 Task: Zoom out the location "Apartment in Wilmington, North Carolina, United States" two times.
Action: Mouse moved to (468, 430)
Screenshot: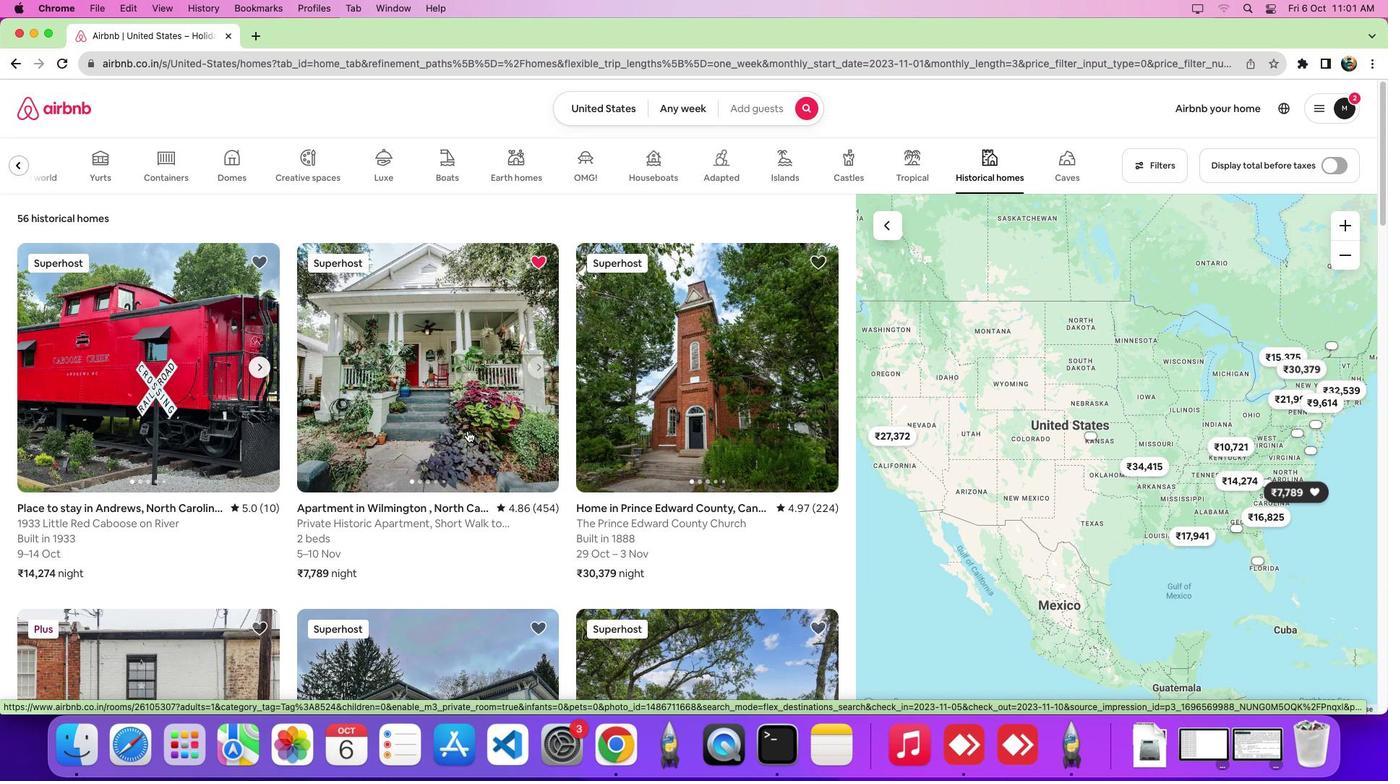 
Action: Mouse pressed left at (468, 430)
Screenshot: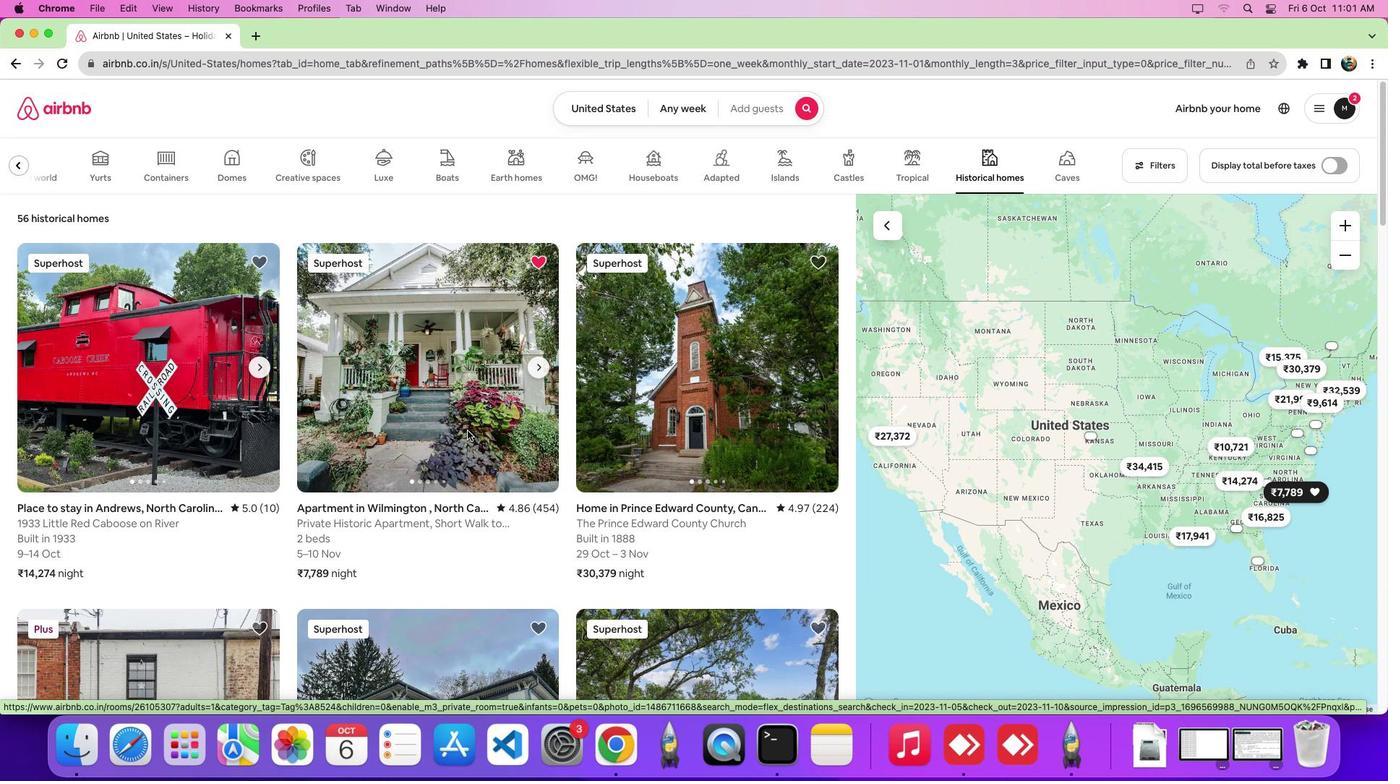 
Action: Mouse moved to (486, 439)
Screenshot: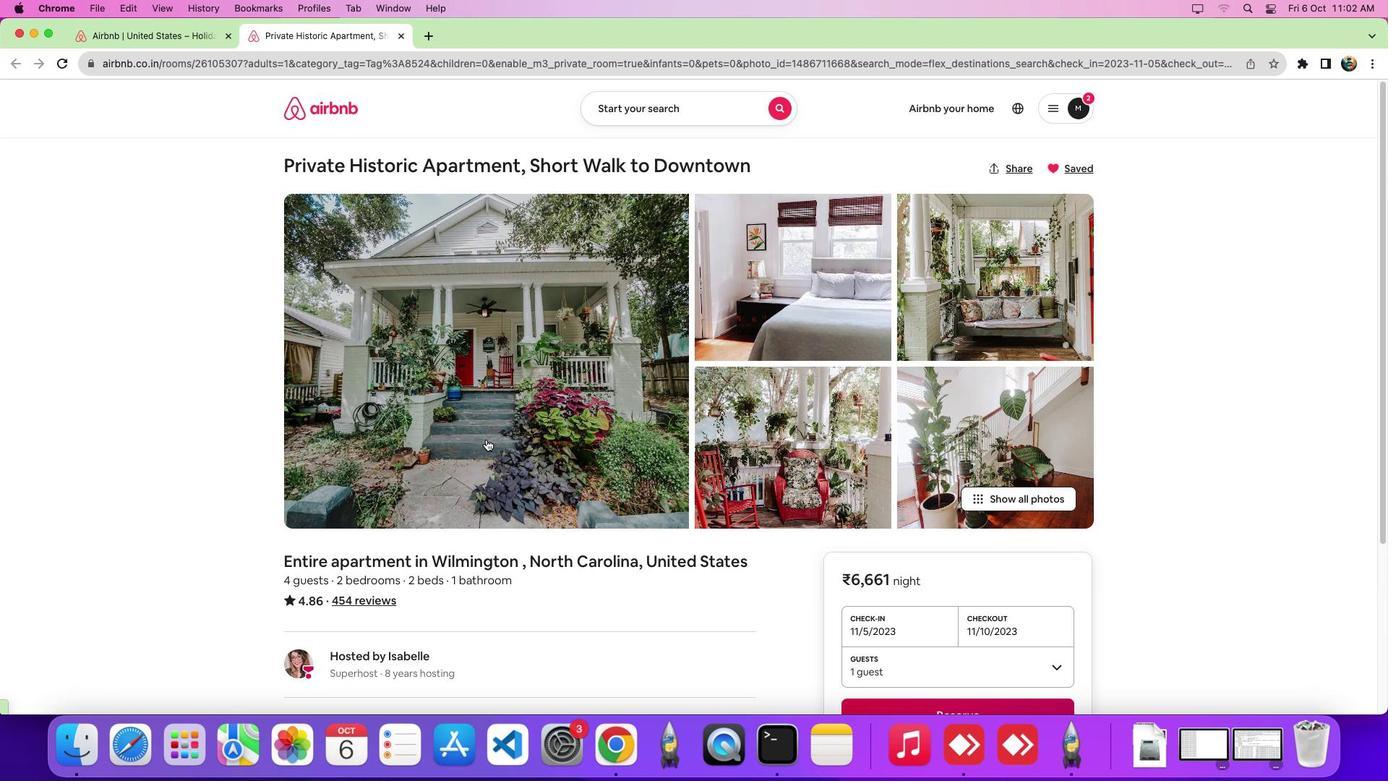 
Action: Mouse scrolled (486, 439) with delta (0, 0)
Screenshot: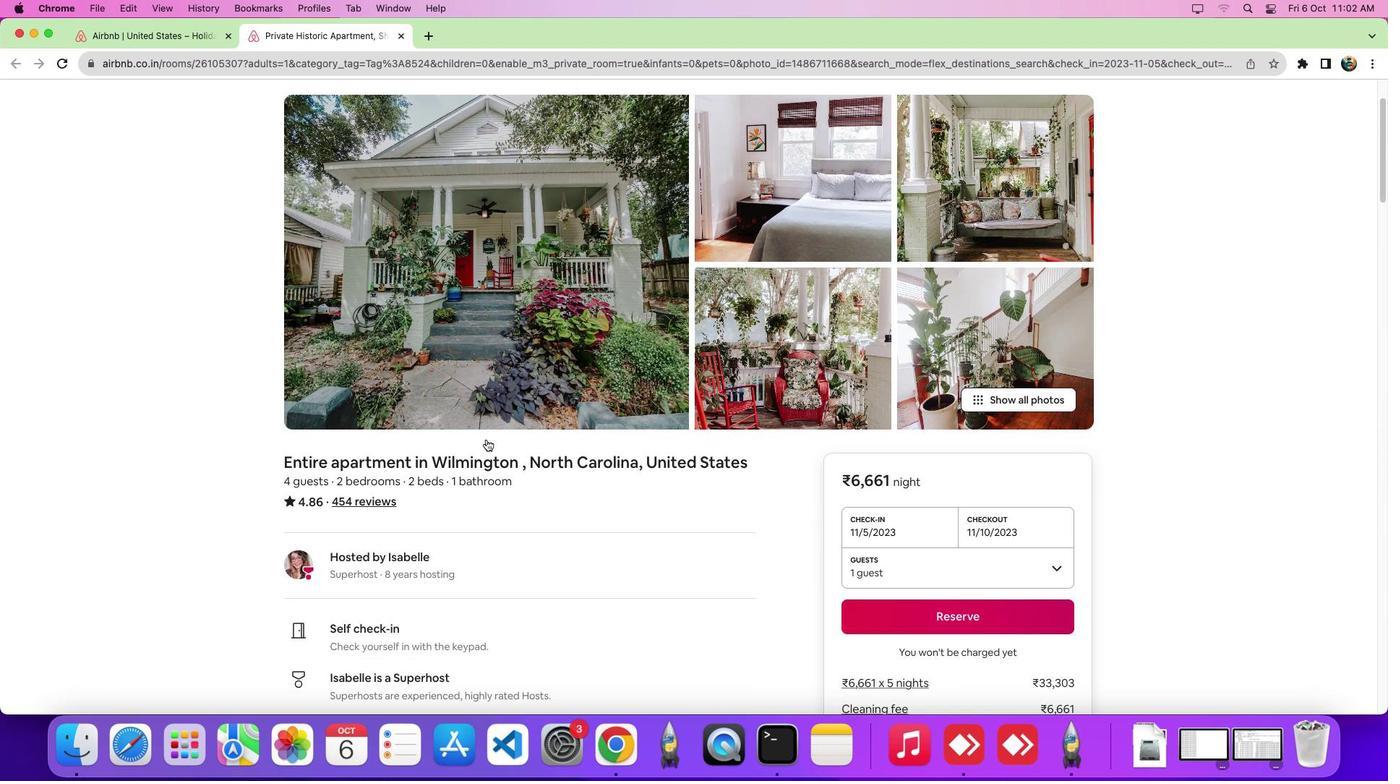 
Action: Mouse scrolled (486, 439) with delta (0, 0)
Screenshot: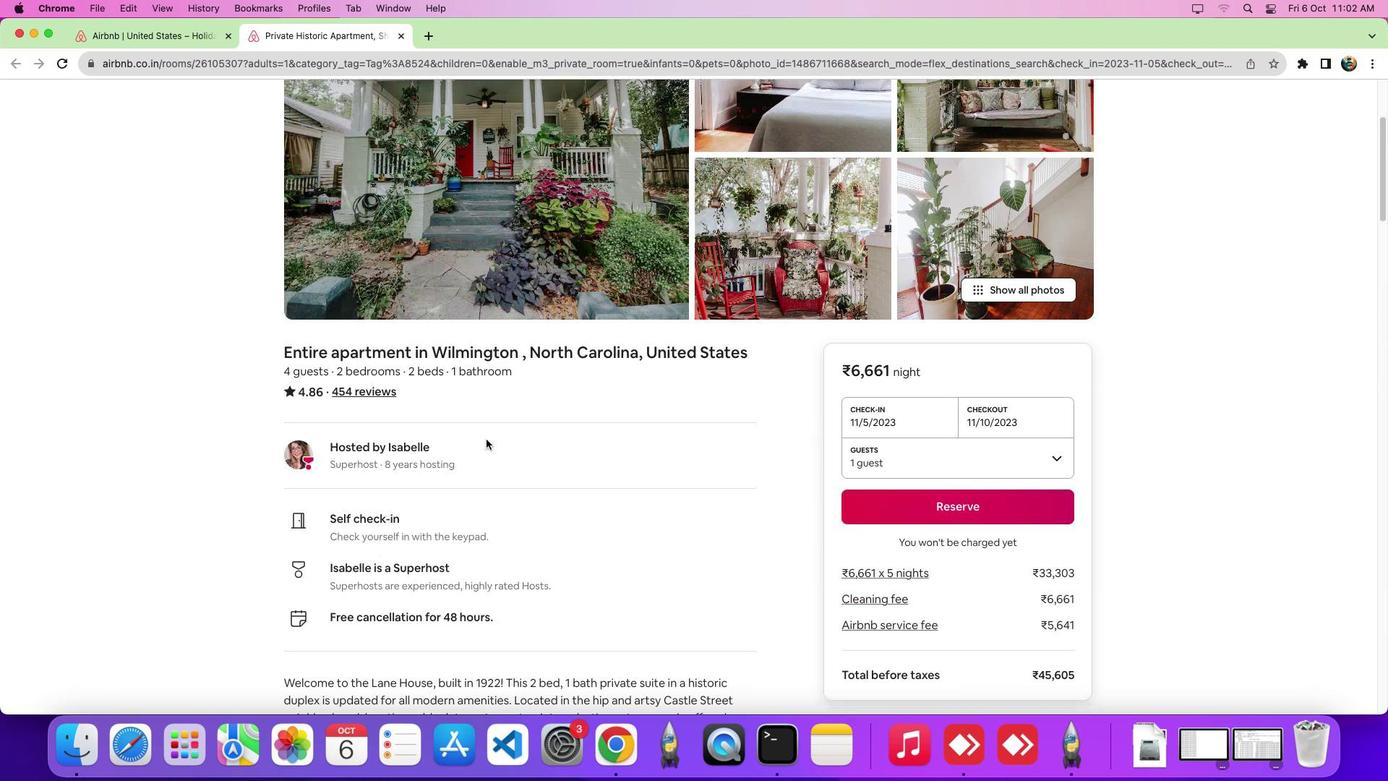 
Action: Mouse scrolled (486, 439) with delta (0, -5)
Screenshot: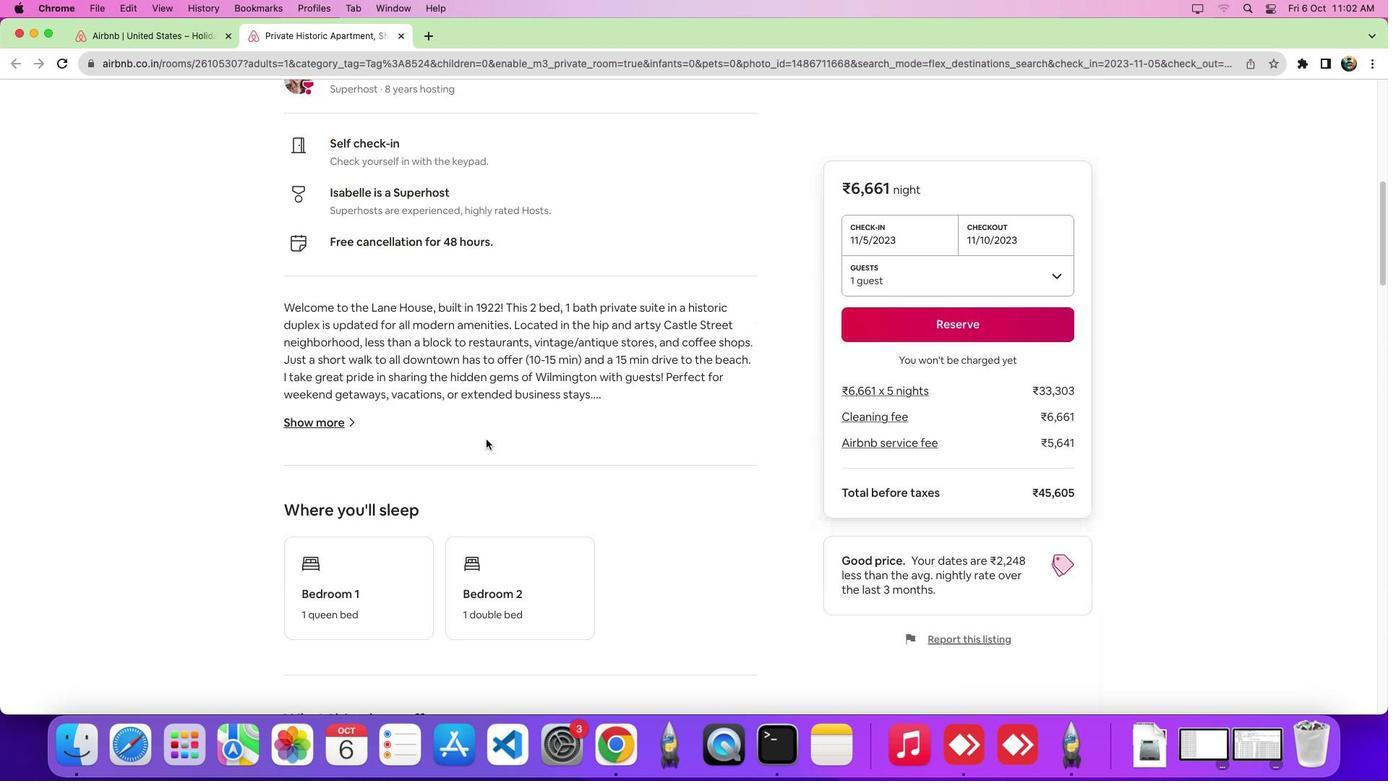 
Action: Mouse scrolled (486, 439) with delta (0, -7)
Screenshot: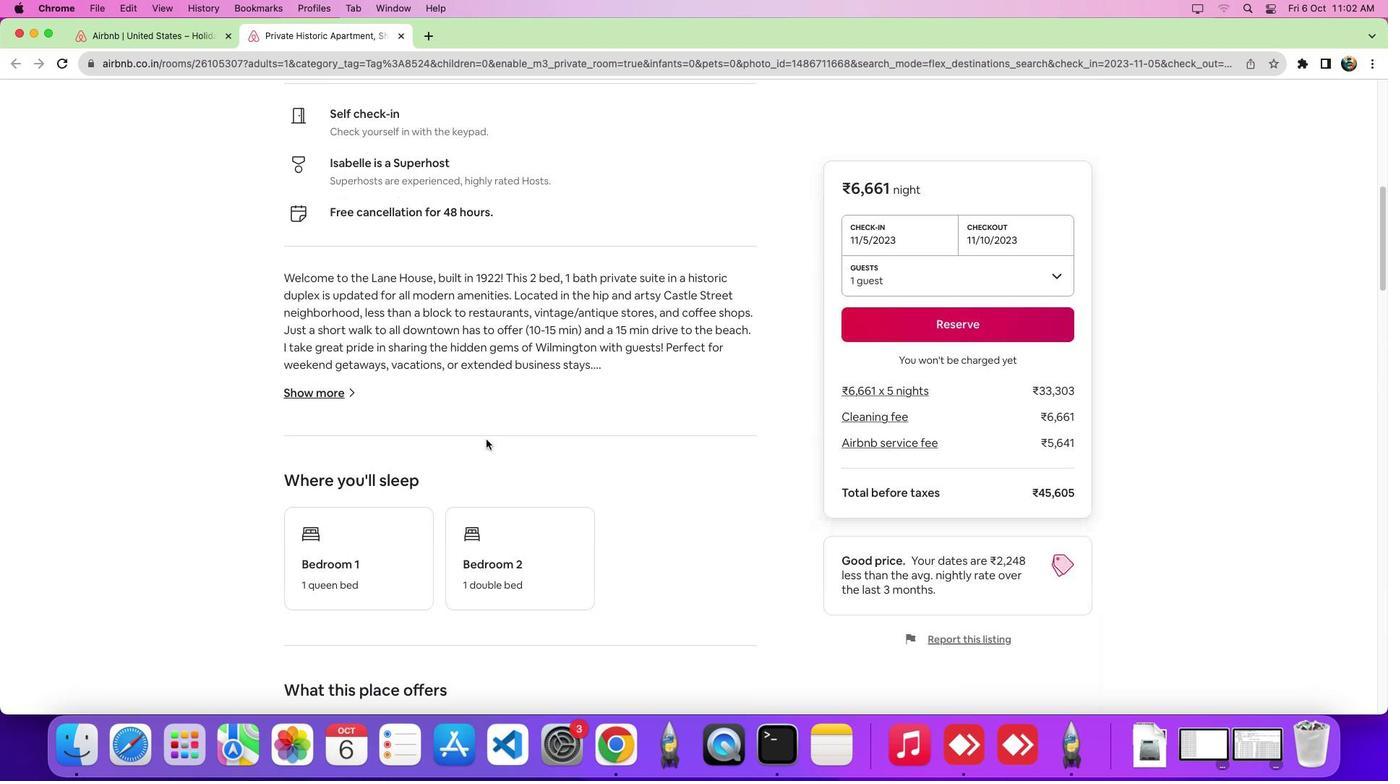 
Action: Mouse moved to (479, 107)
Screenshot: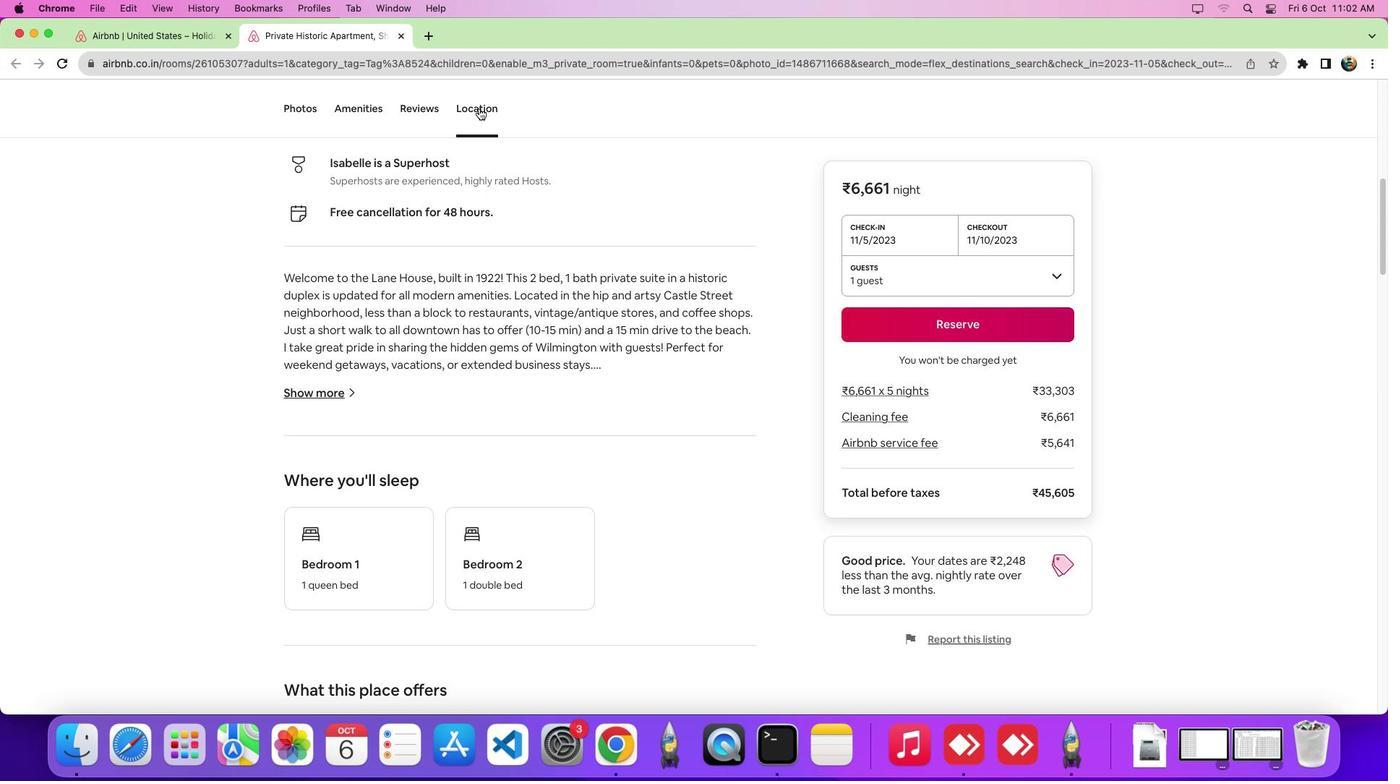 
Action: Mouse pressed left at (479, 107)
Screenshot: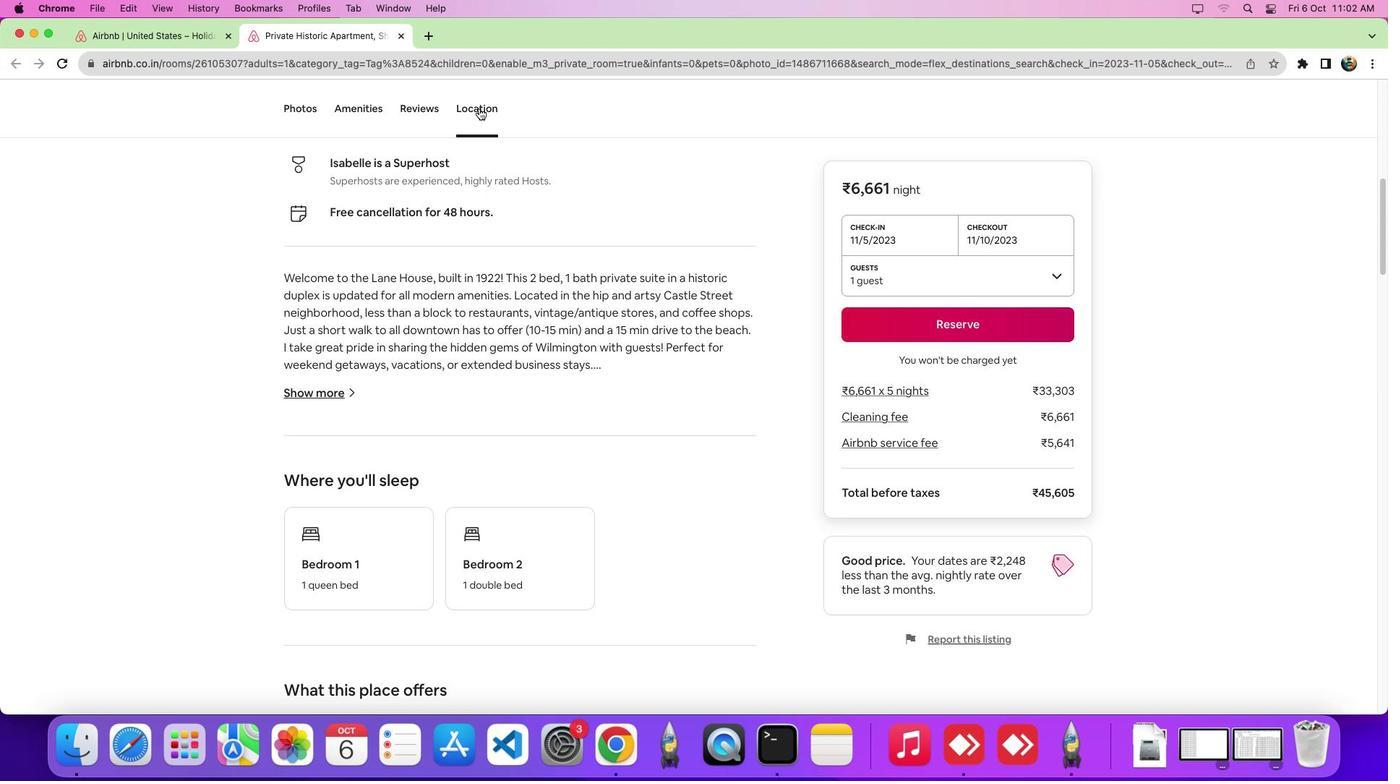 
Action: Mouse moved to (1055, 340)
Screenshot: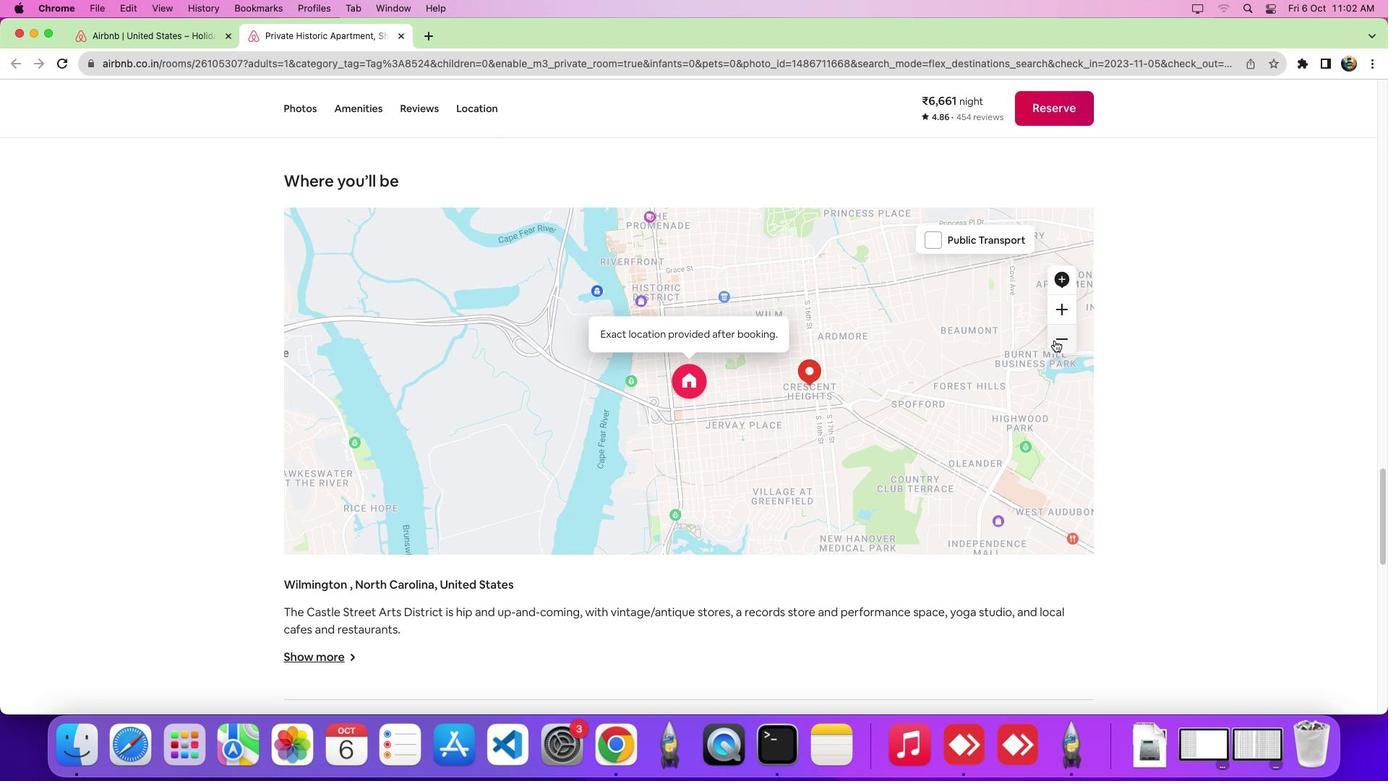
Action: Mouse pressed left at (1055, 340)
Screenshot: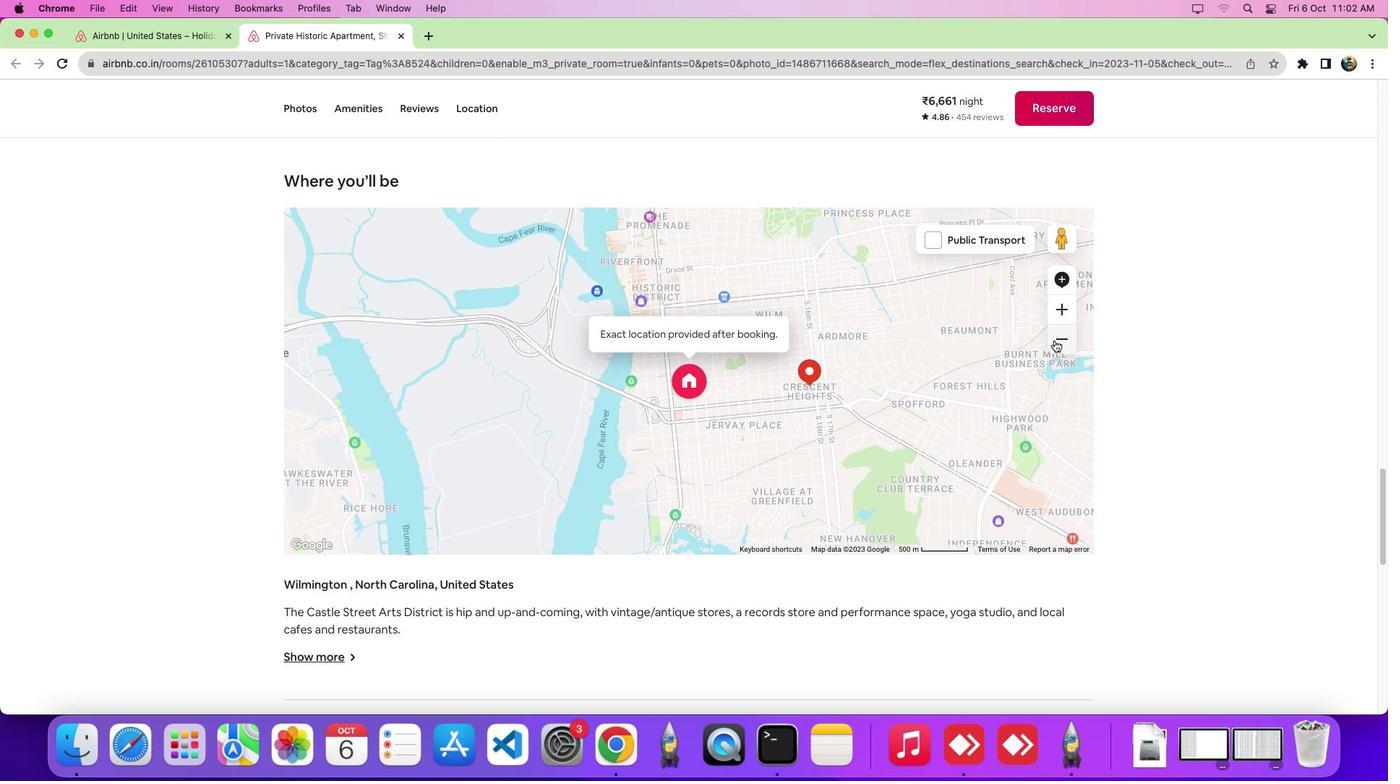 
Action: Mouse pressed left at (1055, 340)
Screenshot: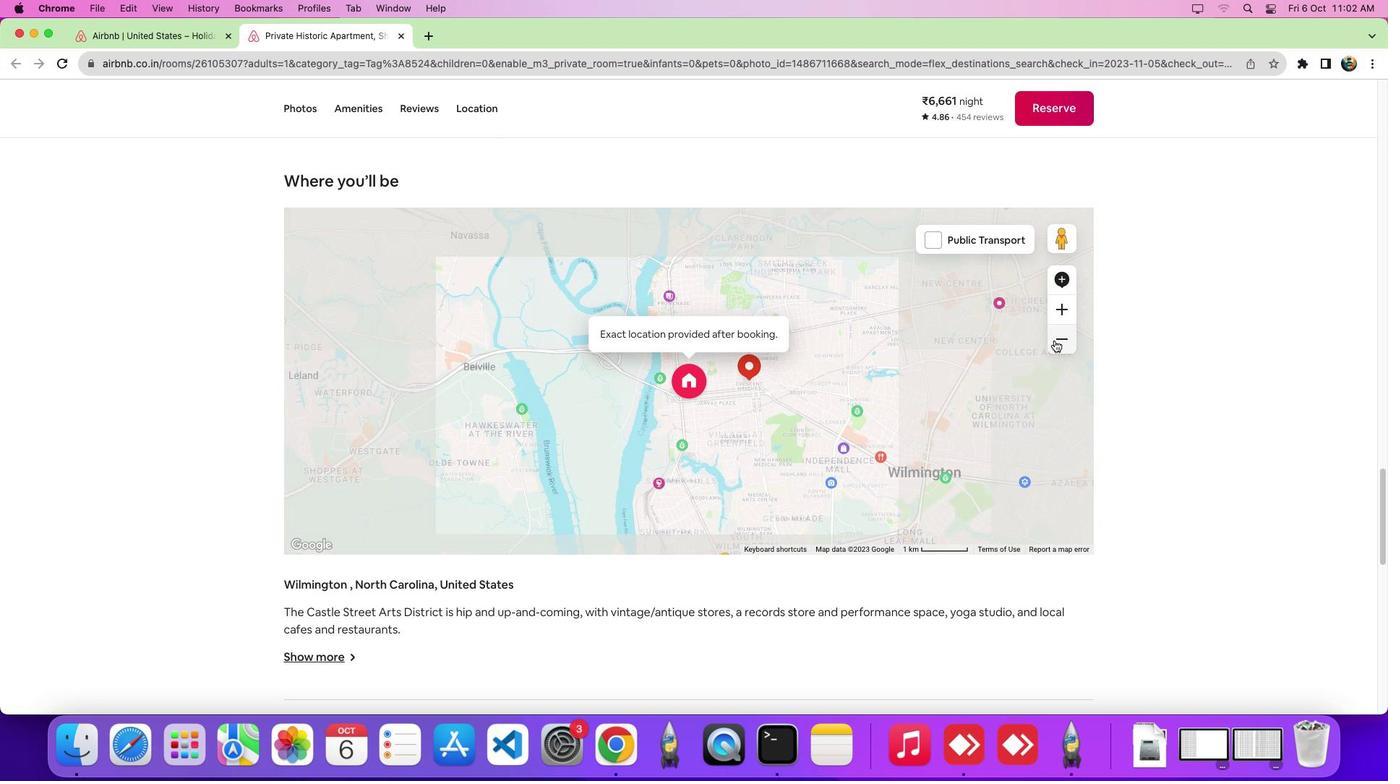 
Action: Mouse moved to (1056, 341)
Screenshot: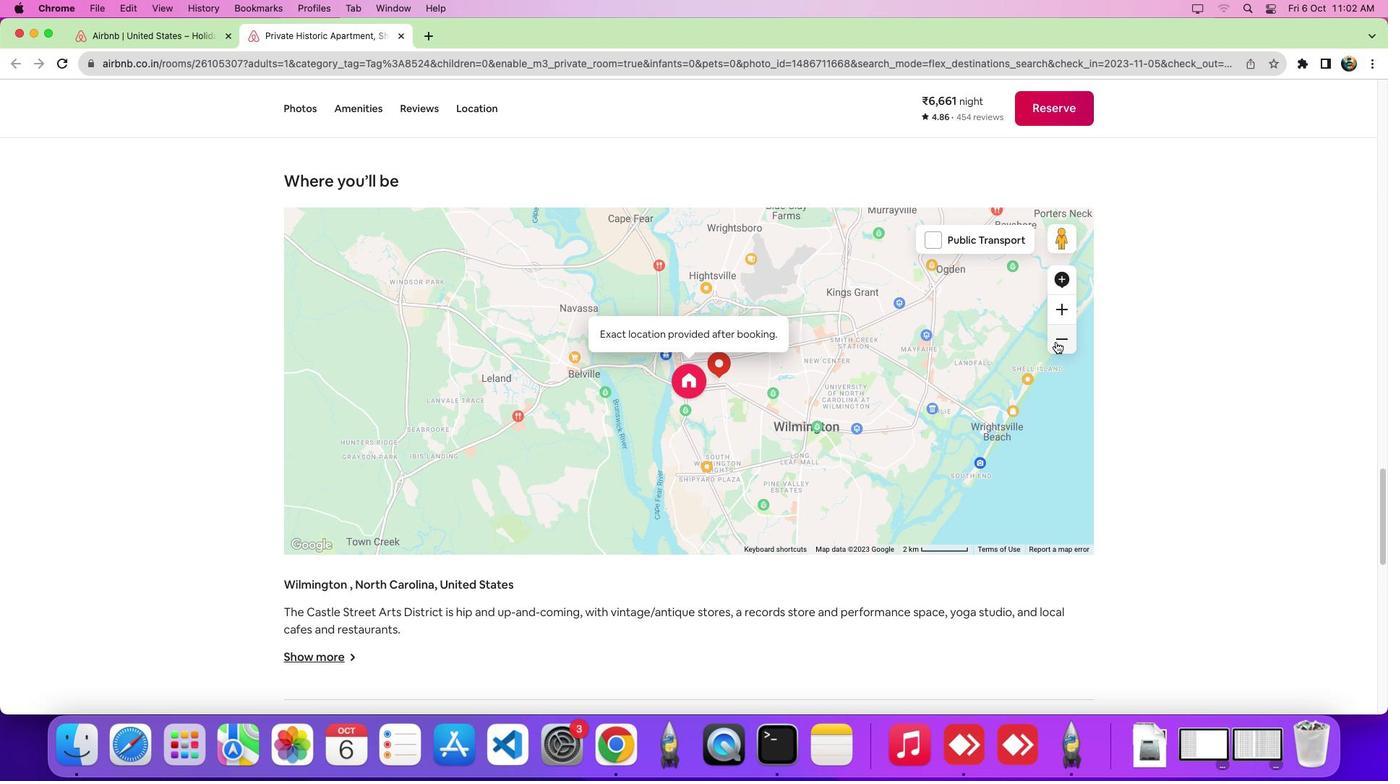 
